 Task: Look for products in the category "Enzymes" from Now only.
Action: Mouse moved to (253, 129)
Screenshot: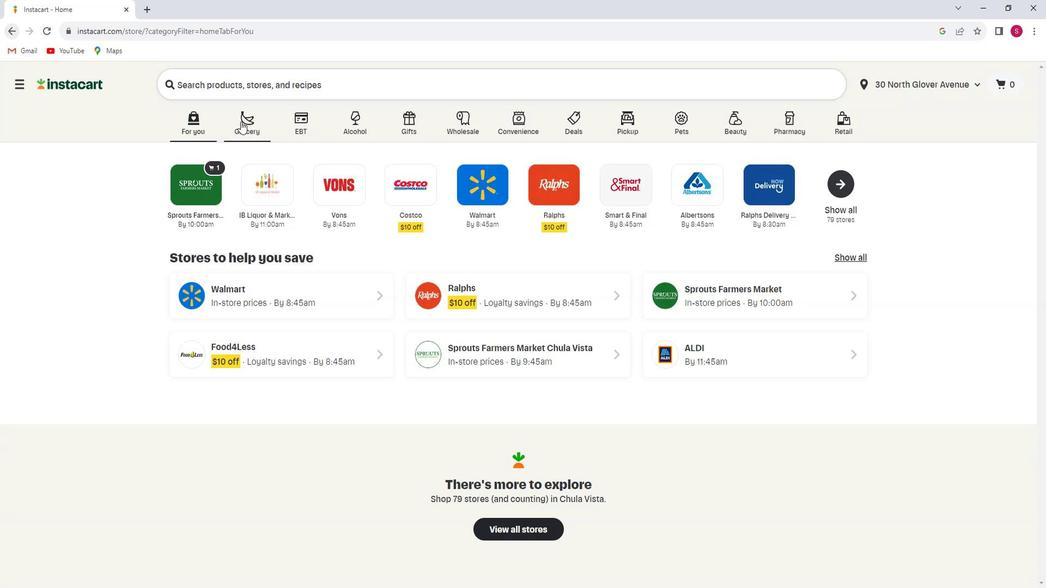
Action: Mouse pressed left at (253, 129)
Screenshot: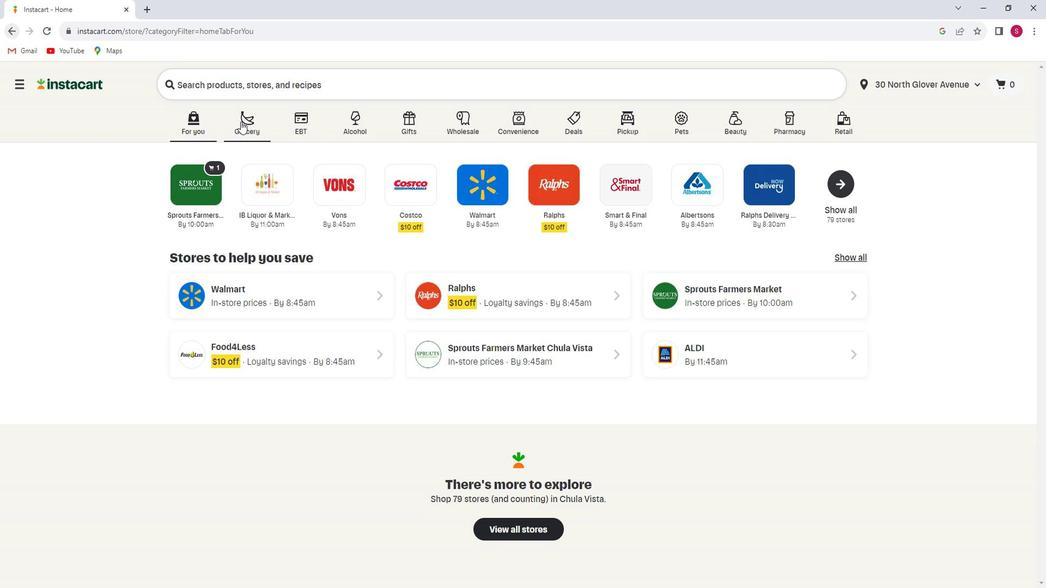 
Action: Mouse moved to (271, 321)
Screenshot: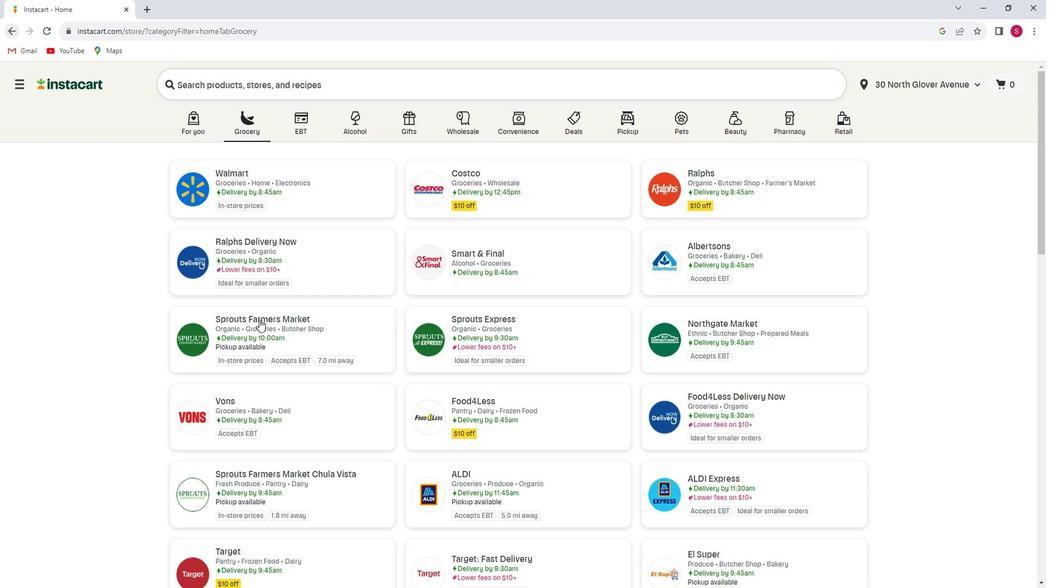 
Action: Mouse pressed left at (271, 321)
Screenshot: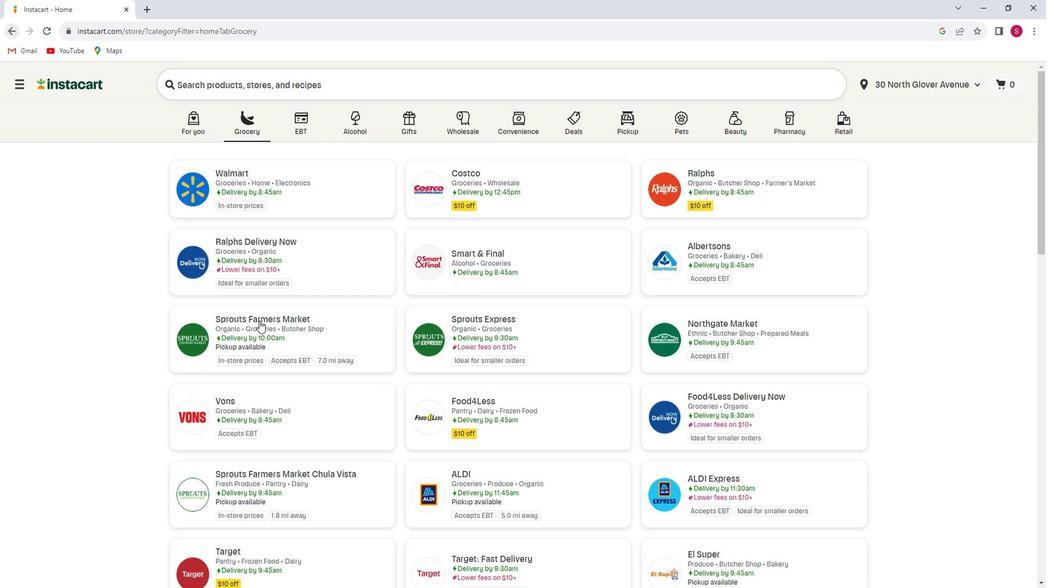 
Action: Mouse moved to (82, 389)
Screenshot: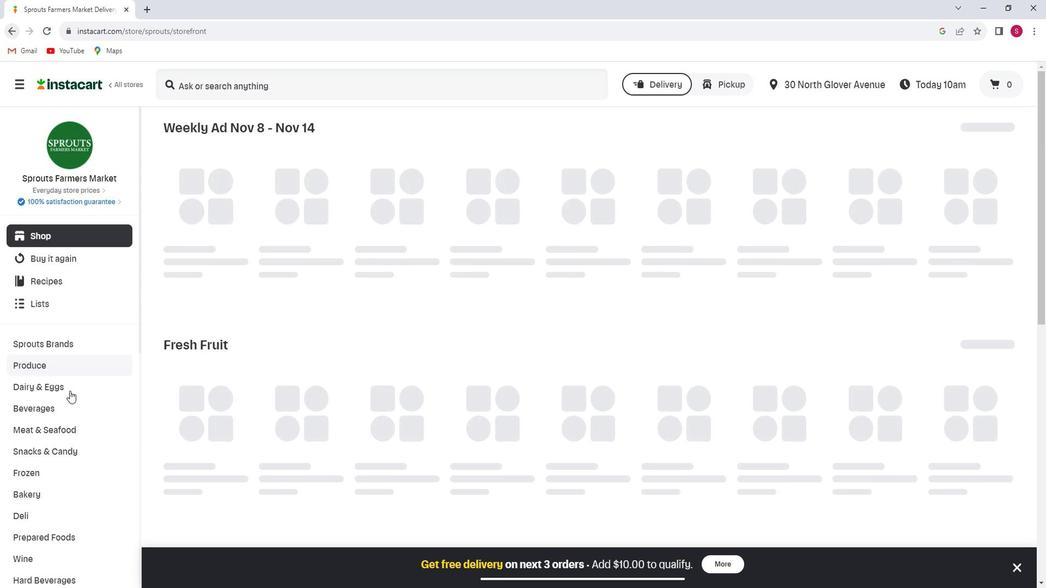 
Action: Mouse scrolled (82, 389) with delta (0, 0)
Screenshot: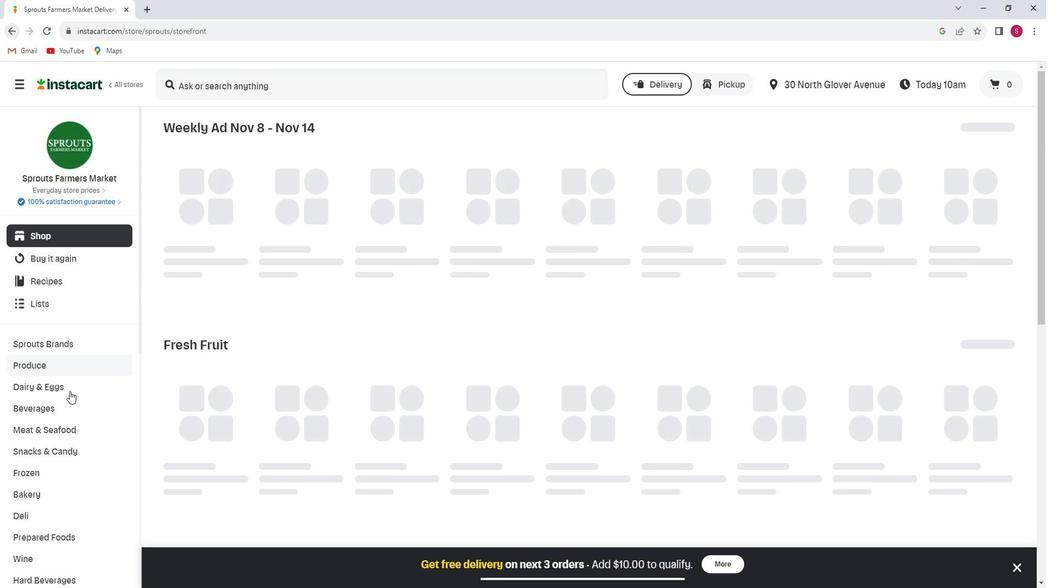 
Action: Mouse scrolled (82, 389) with delta (0, 0)
Screenshot: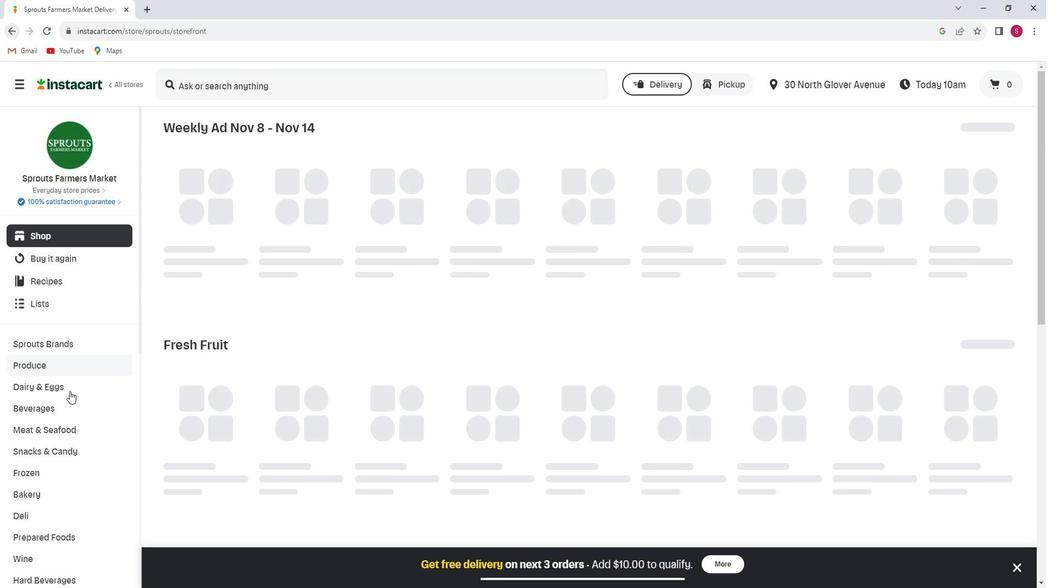
Action: Mouse scrolled (82, 389) with delta (0, 0)
Screenshot: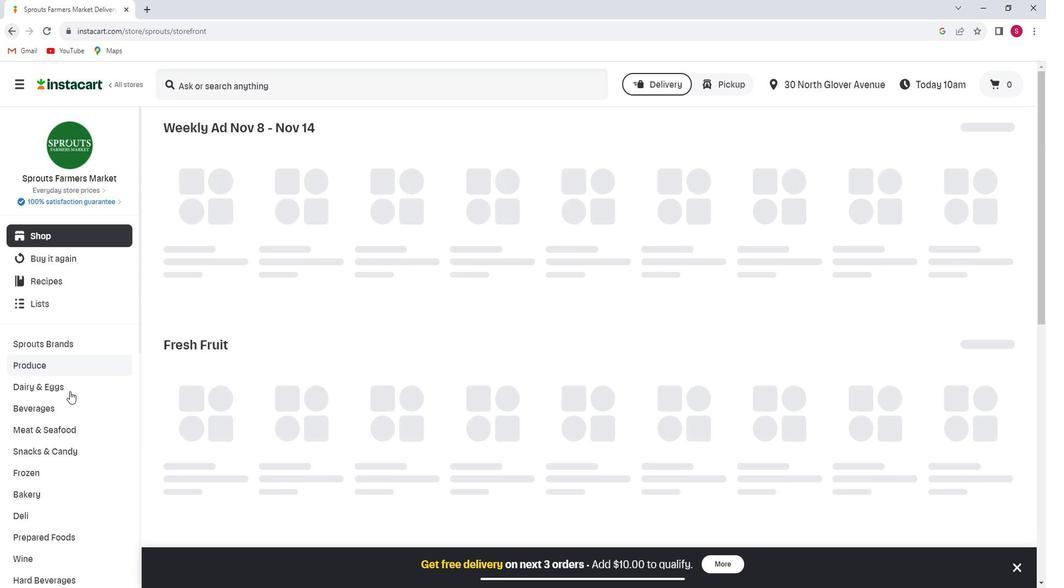 
Action: Mouse scrolled (82, 389) with delta (0, 0)
Screenshot: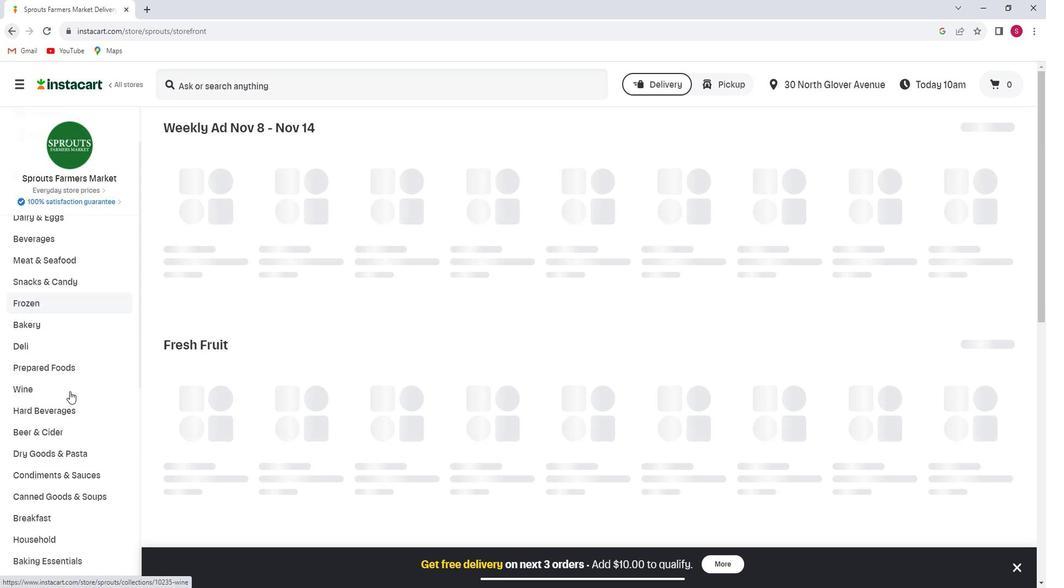 
Action: Mouse scrolled (82, 389) with delta (0, 0)
Screenshot: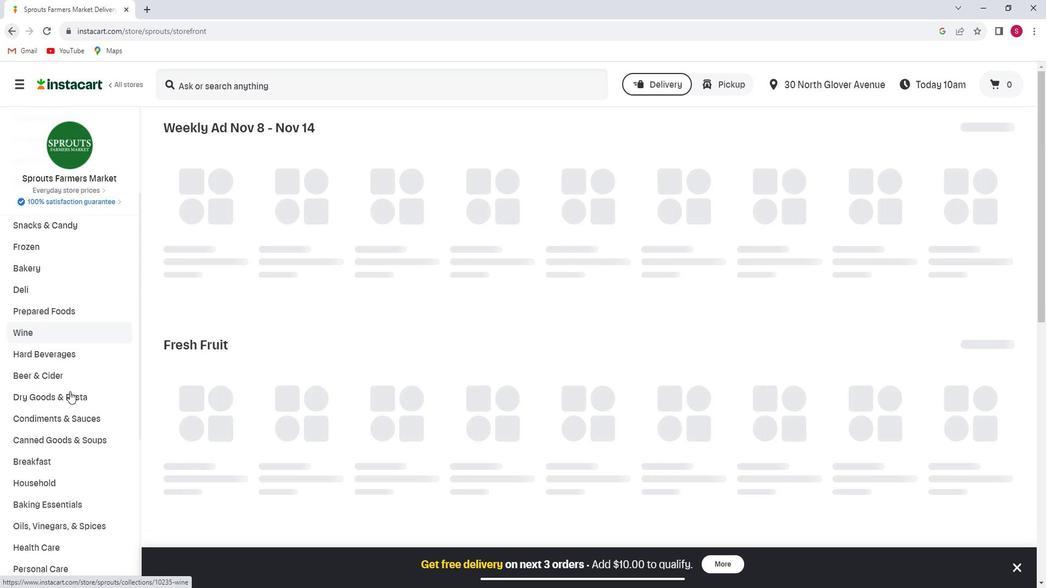 
Action: Mouse scrolled (82, 389) with delta (0, 0)
Screenshot: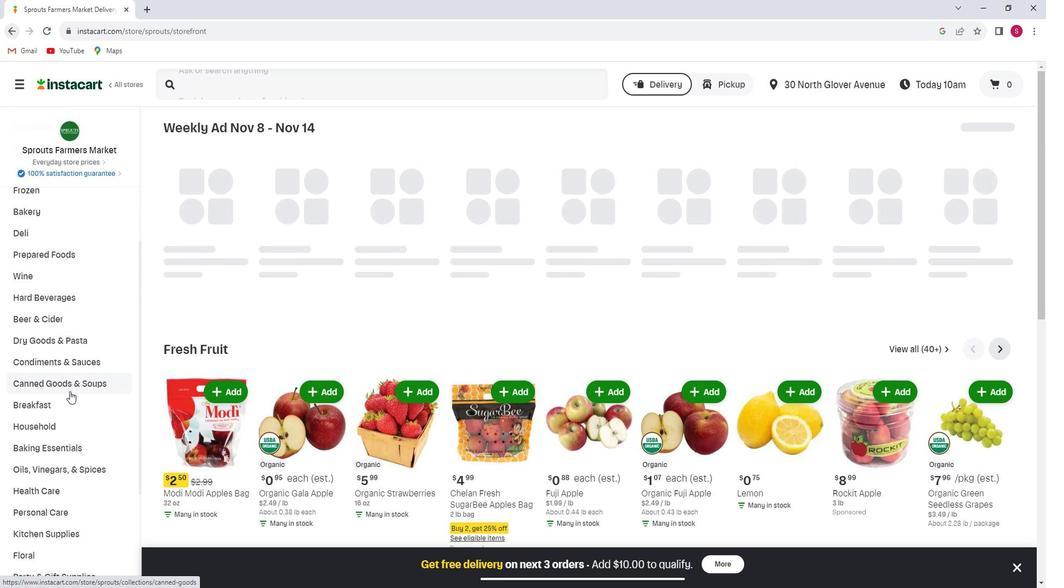 
Action: Mouse scrolled (82, 389) with delta (0, 0)
Screenshot: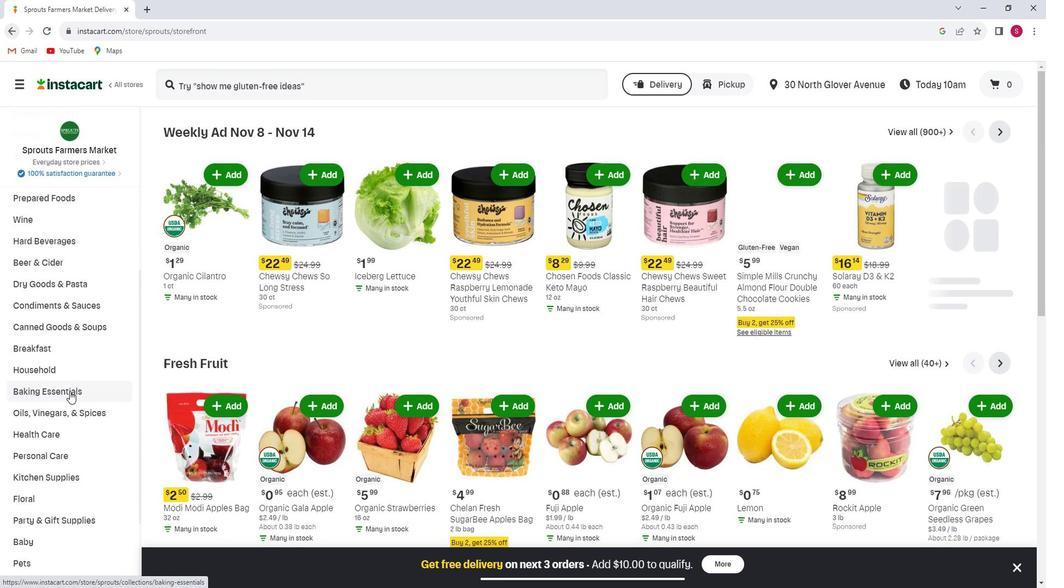 
Action: Mouse moved to (85, 379)
Screenshot: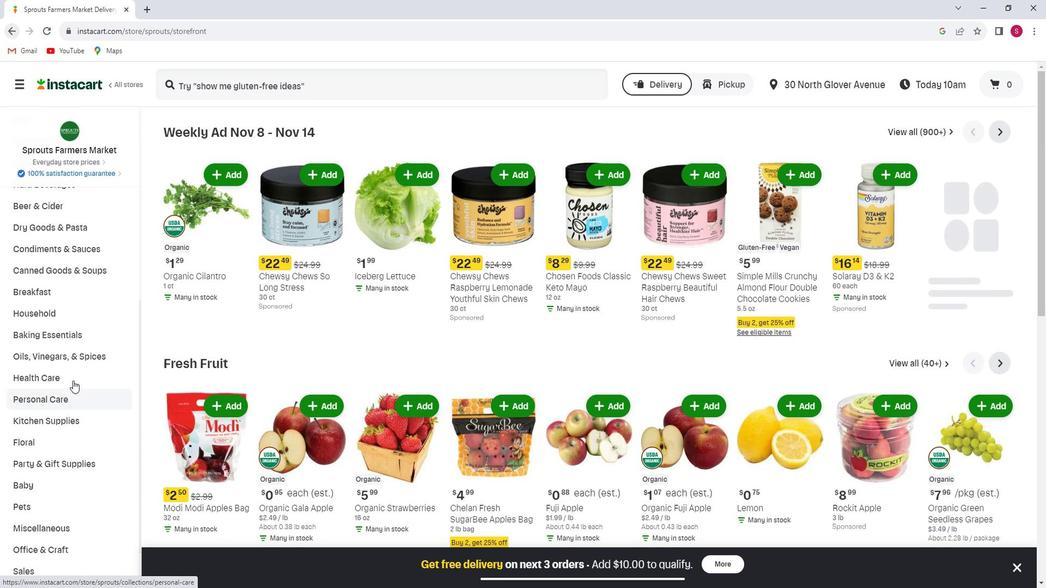
Action: Mouse pressed left at (85, 379)
Screenshot: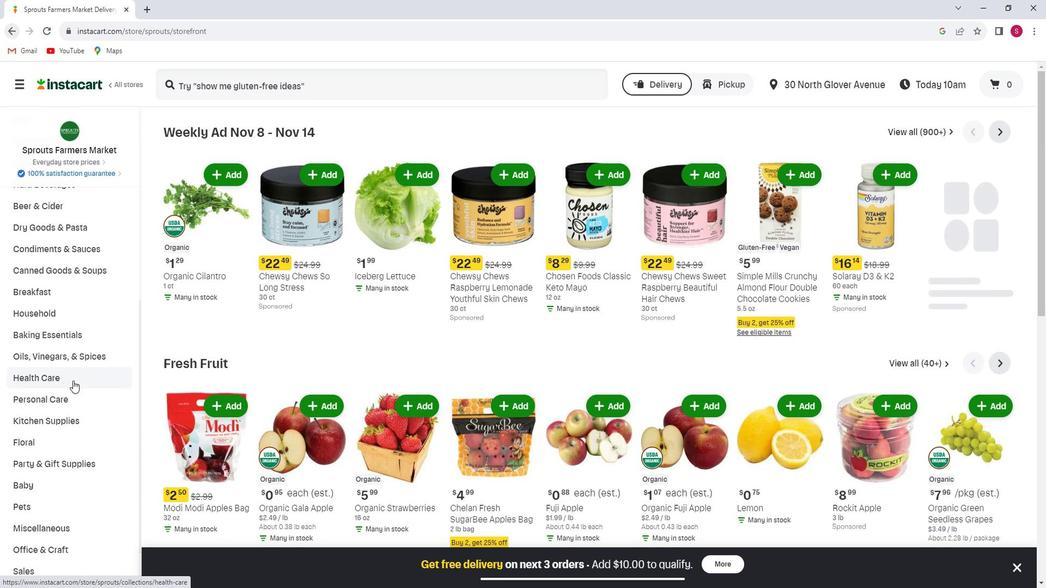 
Action: Mouse moved to (510, 167)
Screenshot: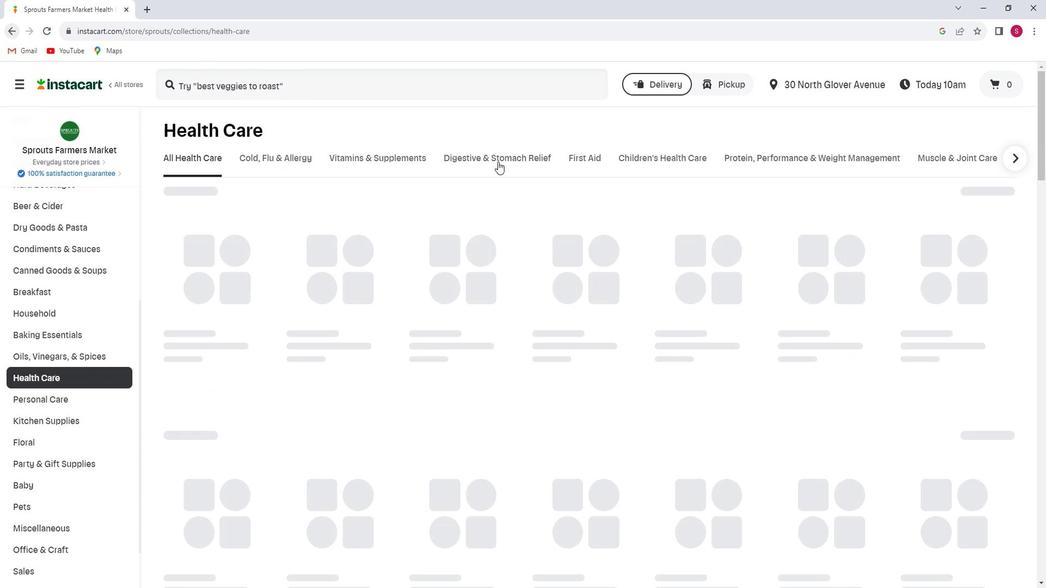 
Action: Mouse pressed left at (510, 167)
Screenshot: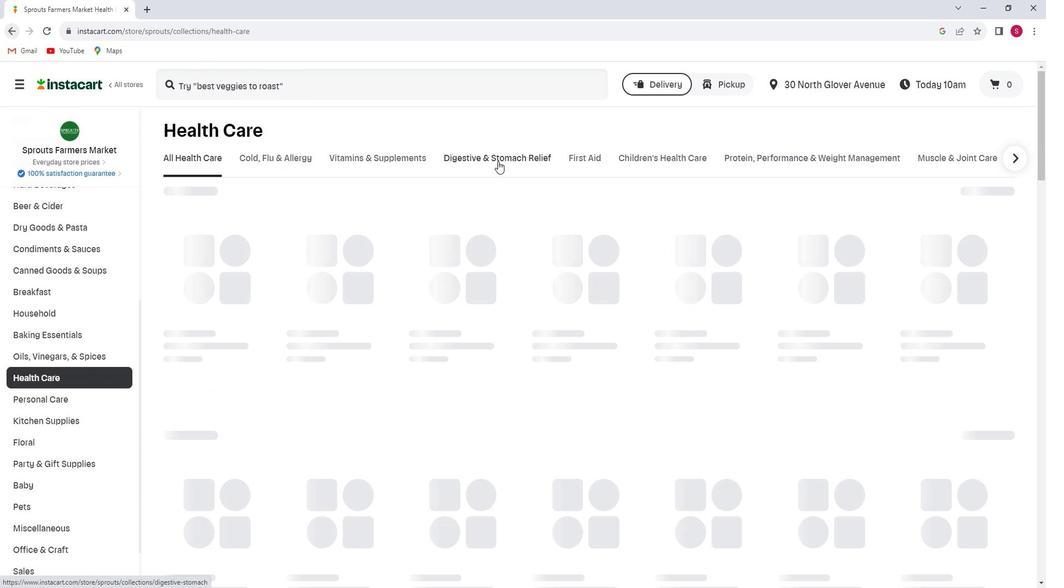 
Action: Mouse moved to (770, 215)
Screenshot: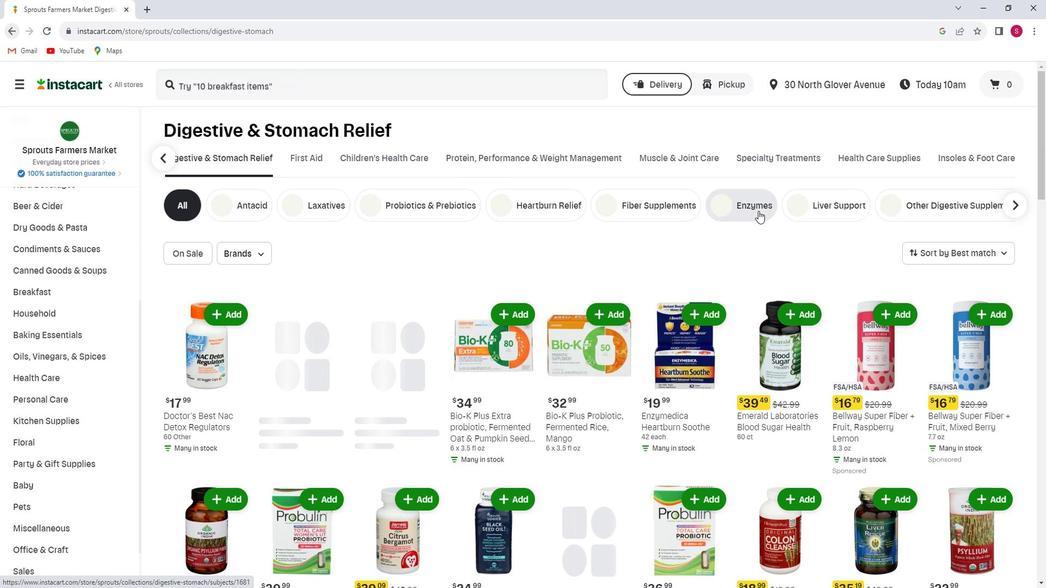 
Action: Mouse pressed left at (770, 215)
Screenshot: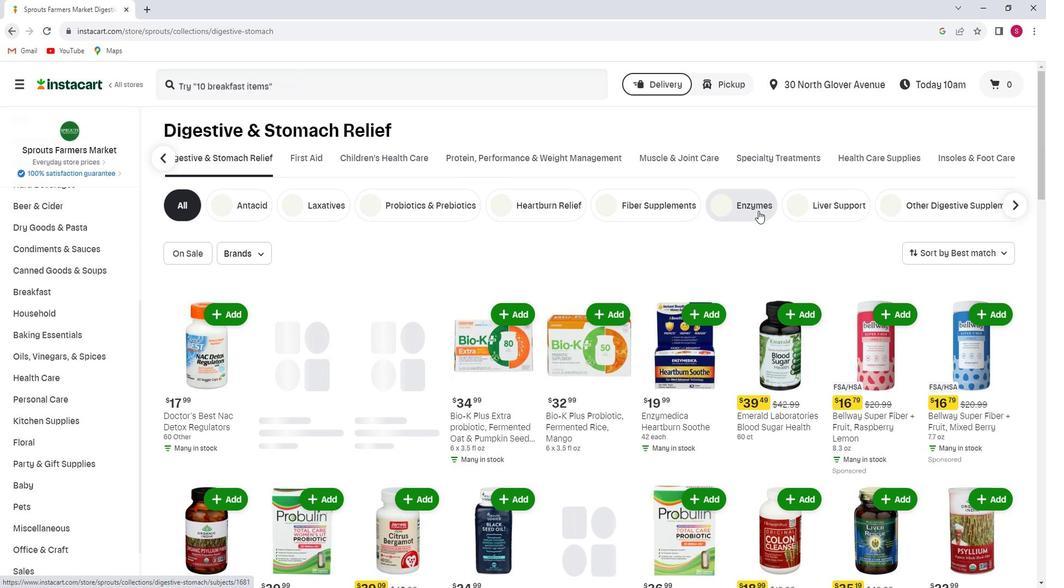 
Action: Mouse moved to (279, 255)
Screenshot: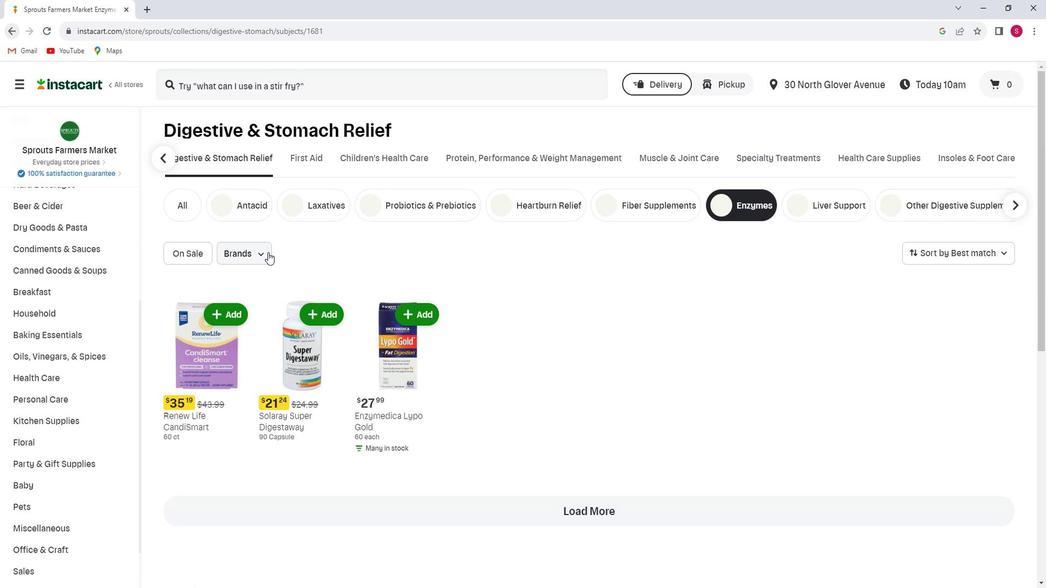 
Action: Mouse pressed left at (279, 255)
Screenshot: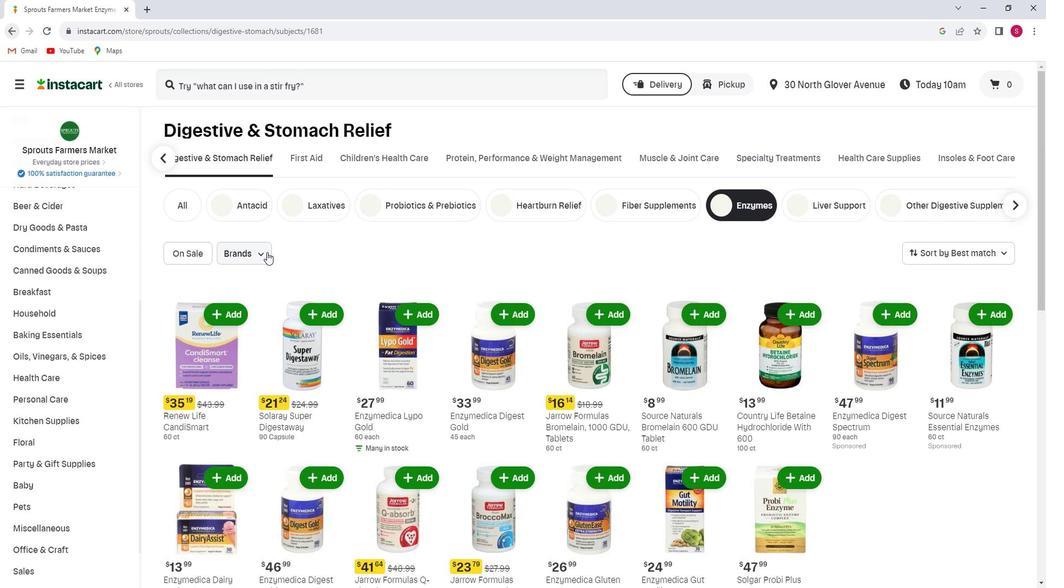 
Action: Mouse moved to (276, 302)
Screenshot: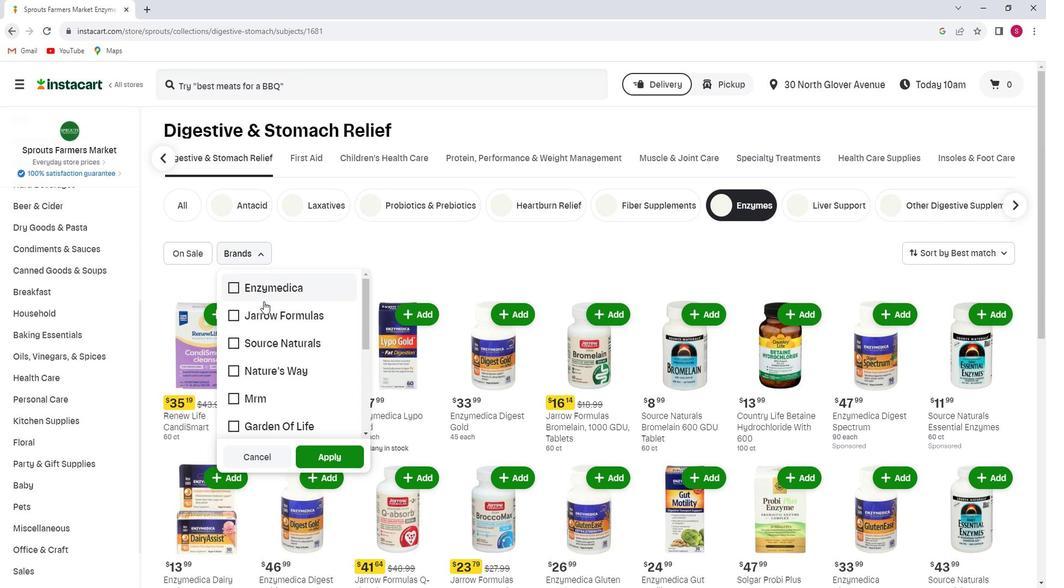 
Action: Mouse scrolled (276, 302) with delta (0, 0)
Screenshot: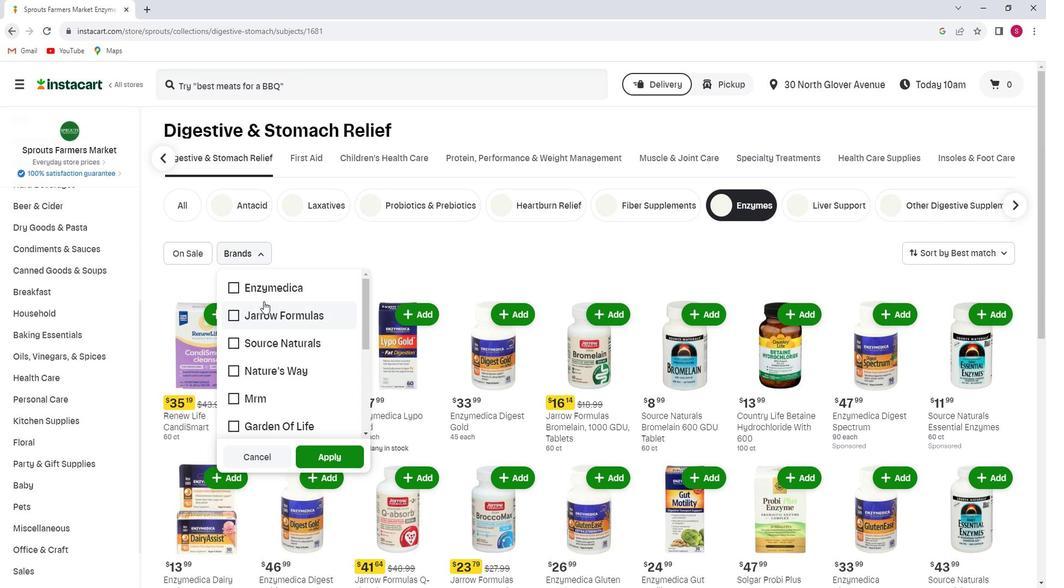 
Action: Mouse moved to (266, 314)
Screenshot: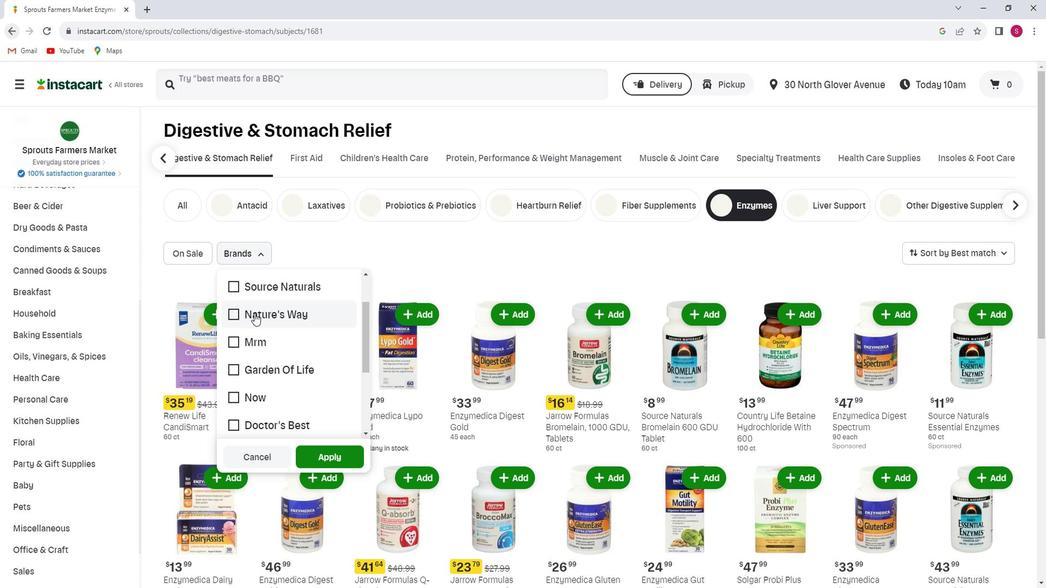 
Action: Mouse scrolled (266, 313) with delta (0, 0)
Screenshot: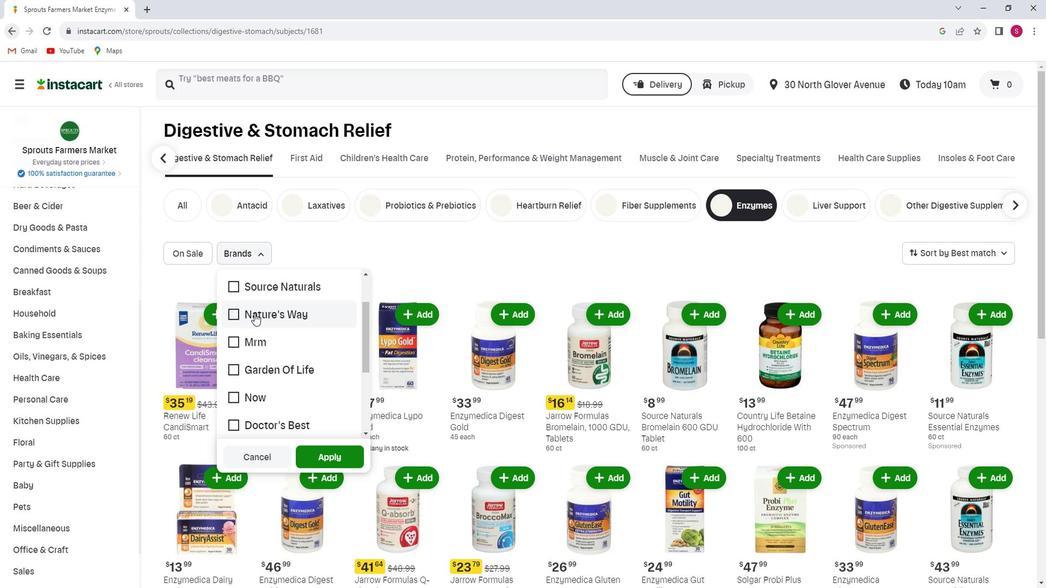 
Action: Mouse moved to (245, 339)
Screenshot: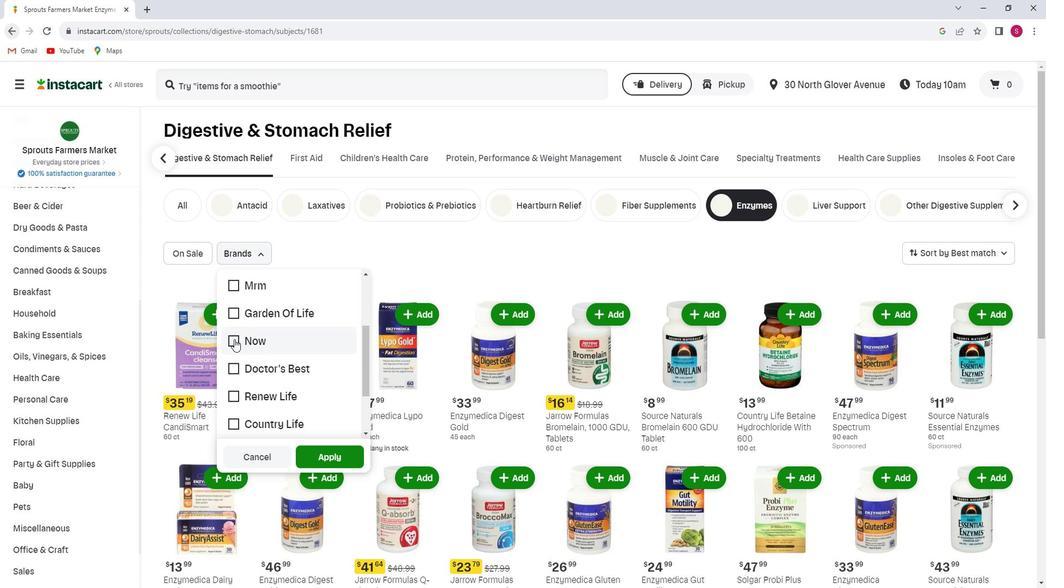 
Action: Mouse pressed left at (245, 339)
Screenshot: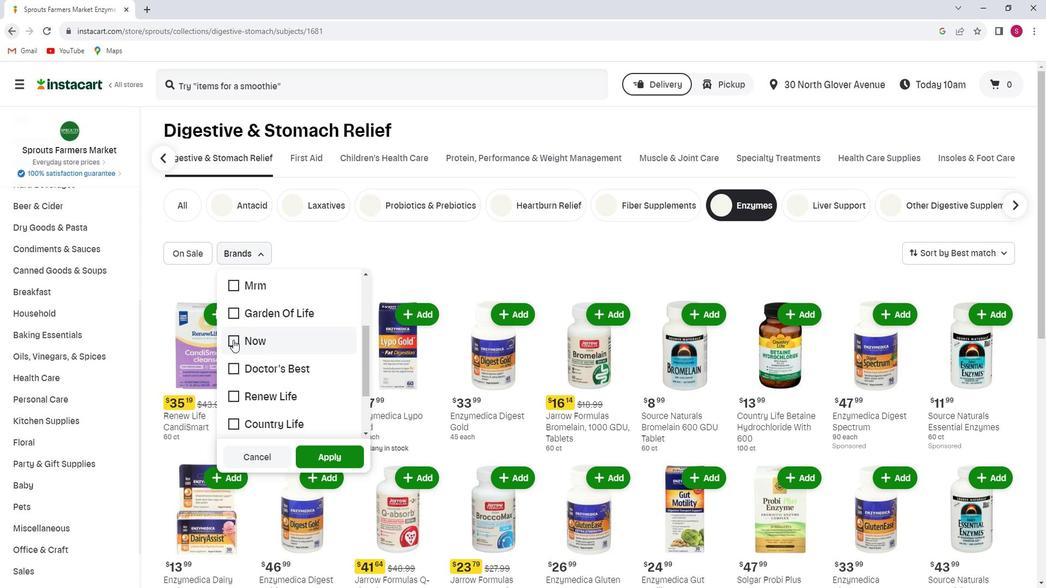 
Action: Mouse moved to (348, 447)
Screenshot: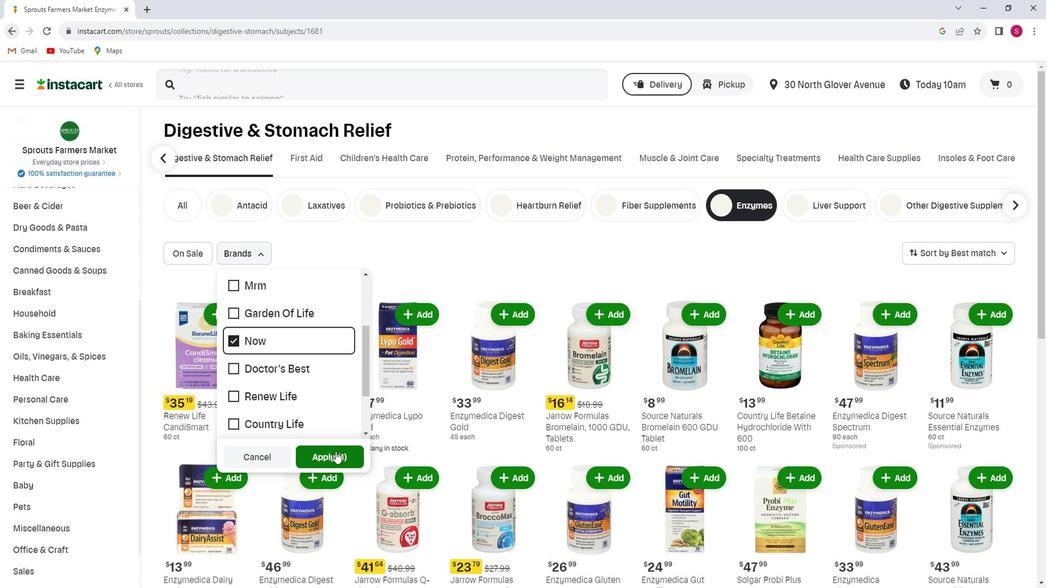 
Action: Mouse pressed left at (348, 447)
Screenshot: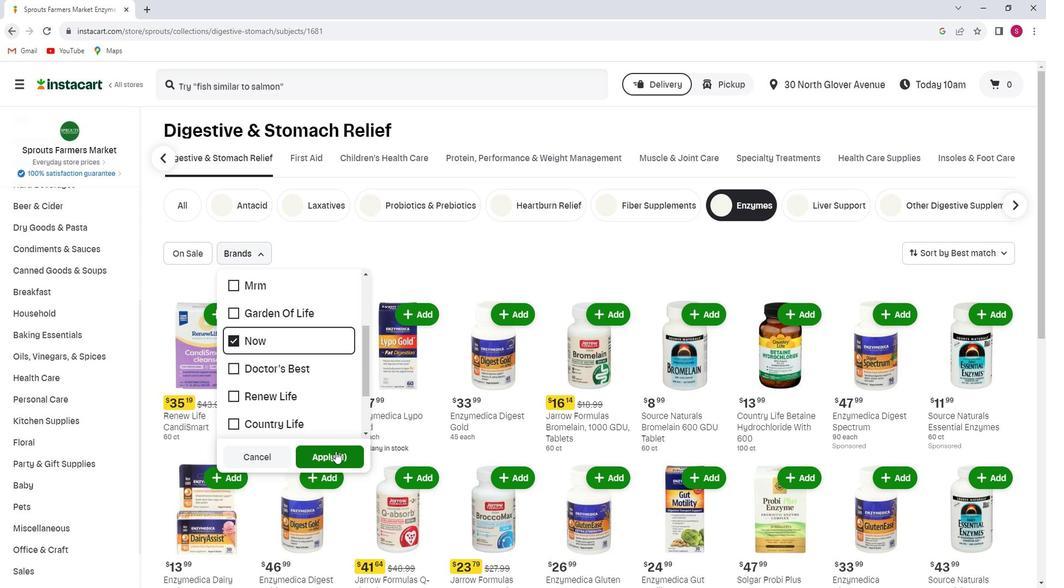 
